 Task: Create a rule from the Routing list, Task moved to a section -> Set Priority in the project AgileQuest , set the section as To-Do and set the priority of the task as  High
Action: Mouse moved to (830, 80)
Screenshot: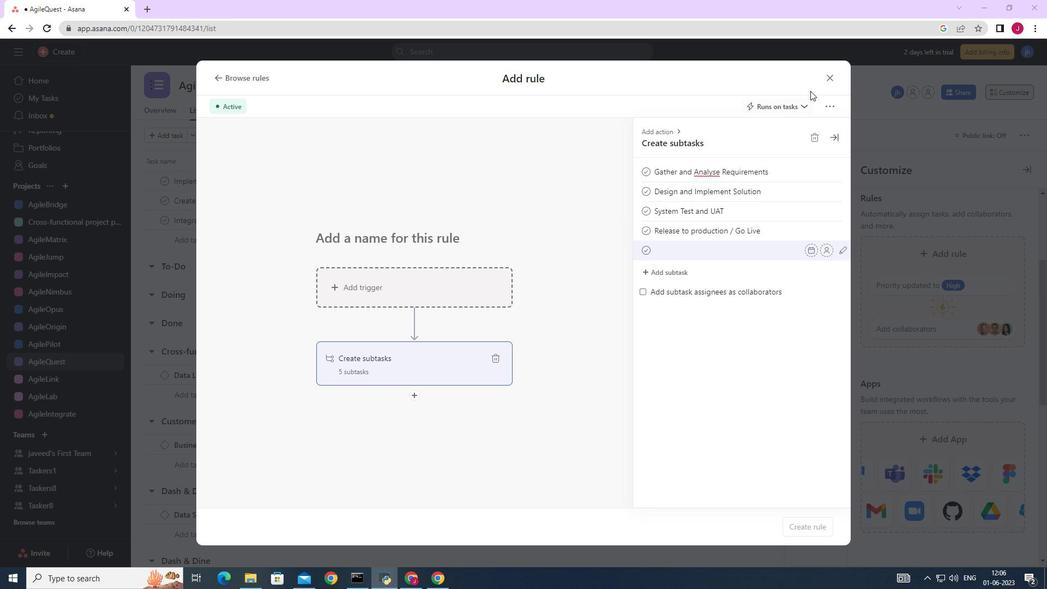 
Action: Mouse pressed left at (830, 80)
Screenshot: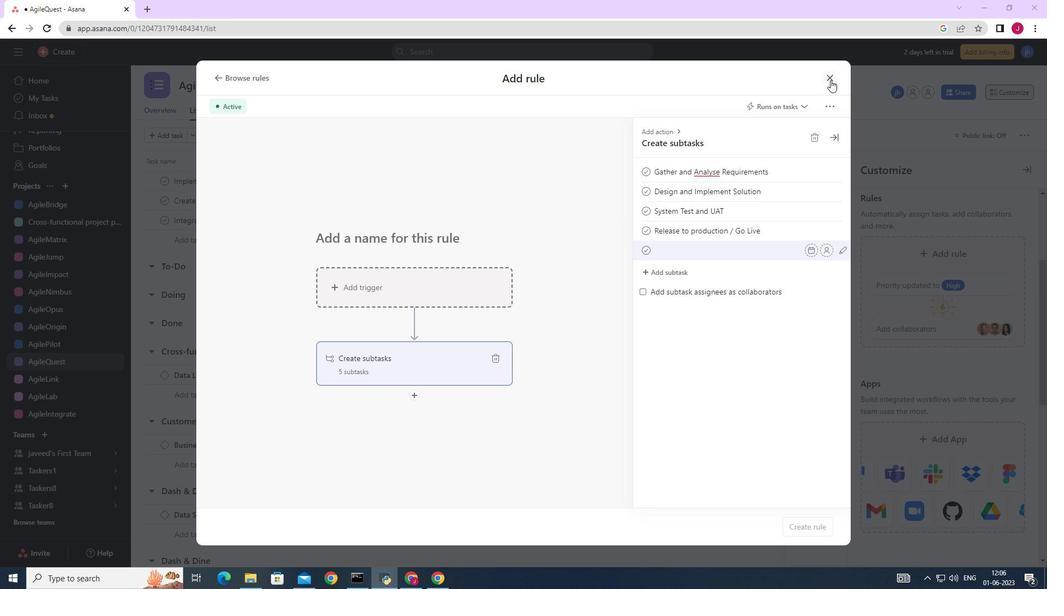 
Action: Mouse moved to (1029, 171)
Screenshot: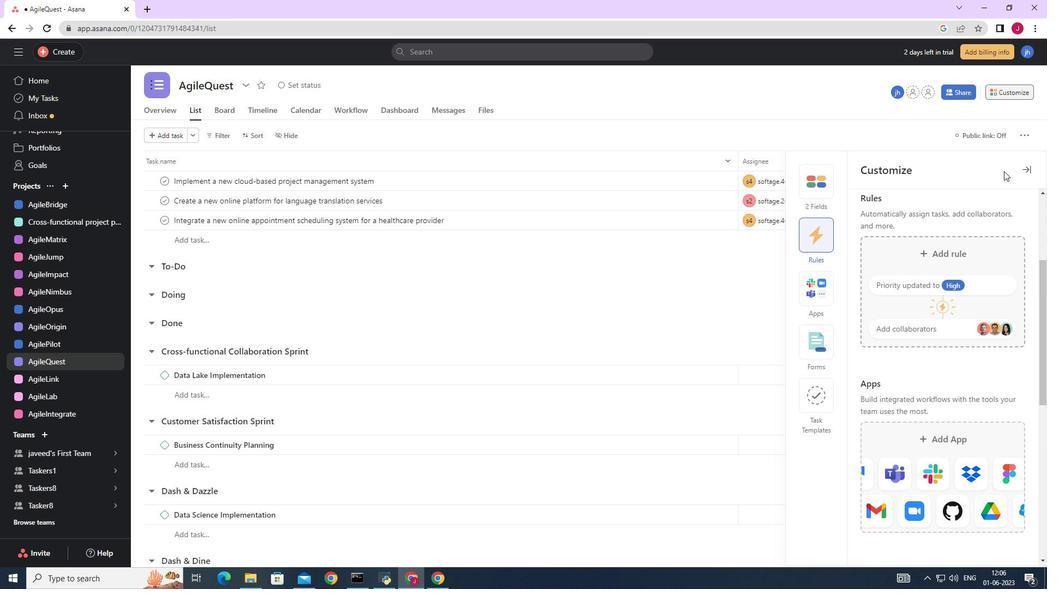 
Action: Mouse pressed left at (1029, 171)
Screenshot: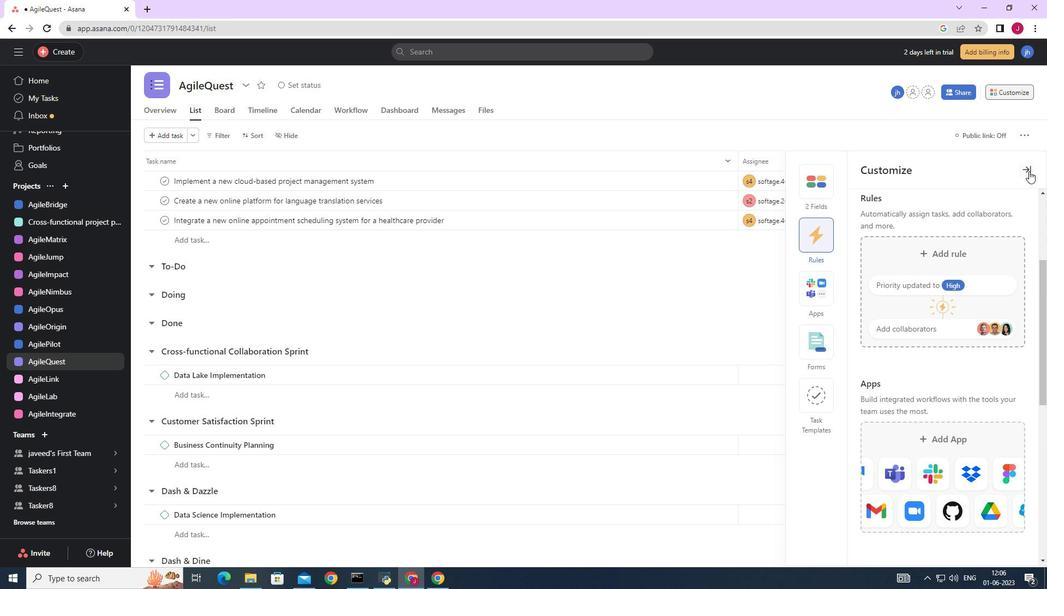 
Action: Mouse moved to (1011, 92)
Screenshot: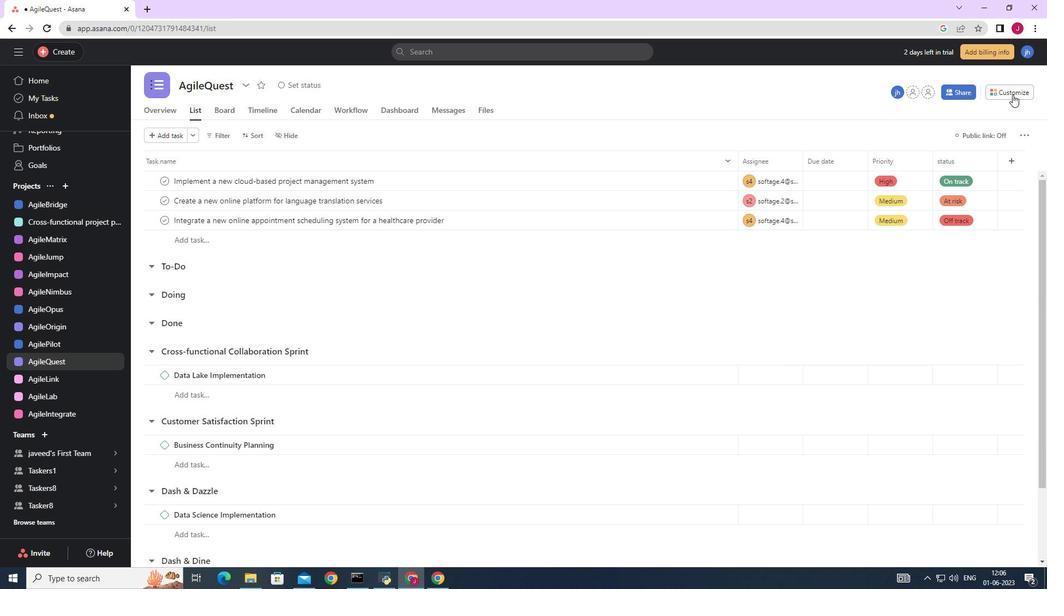 
Action: Mouse pressed left at (1011, 92)
Screenshot: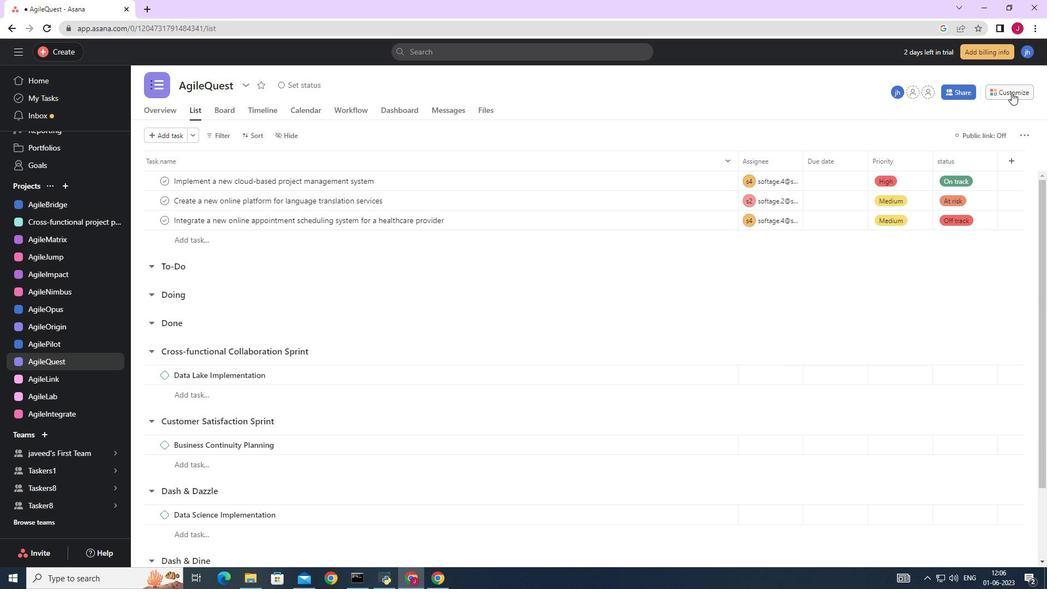 
Action: Mouse moved to (809, 239)
Screenshot: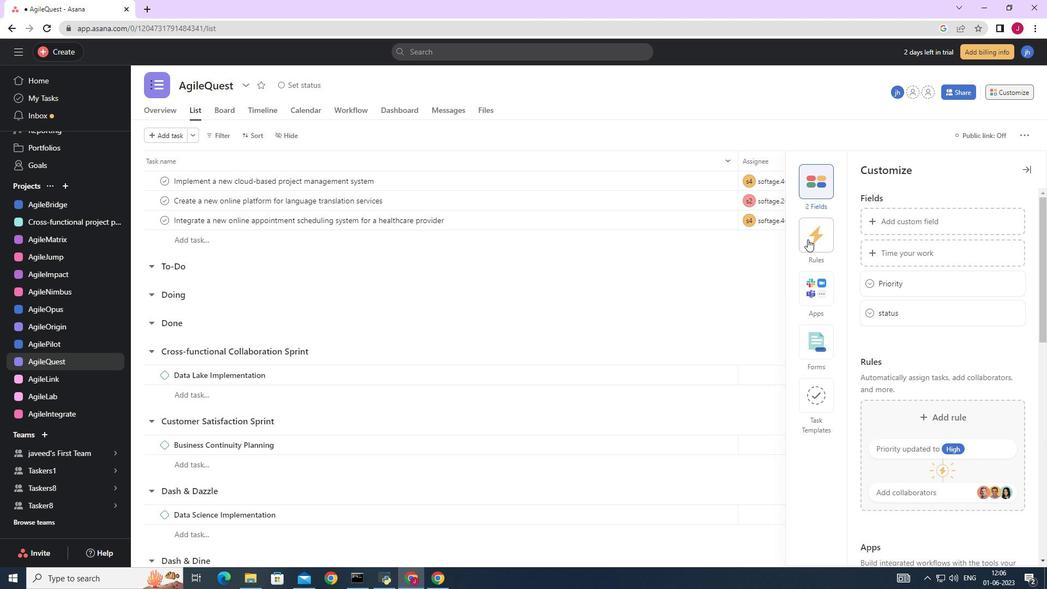
Action: Mouse pressed left at (809, 239)
Screenshot: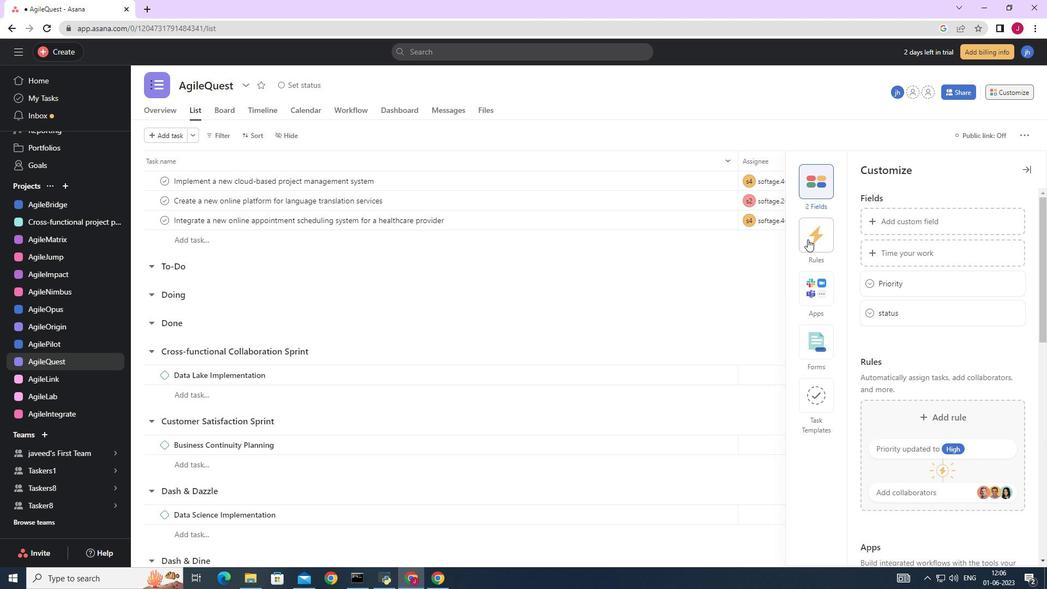 
Action: Mouse moved to (916, 247)
Screenshot: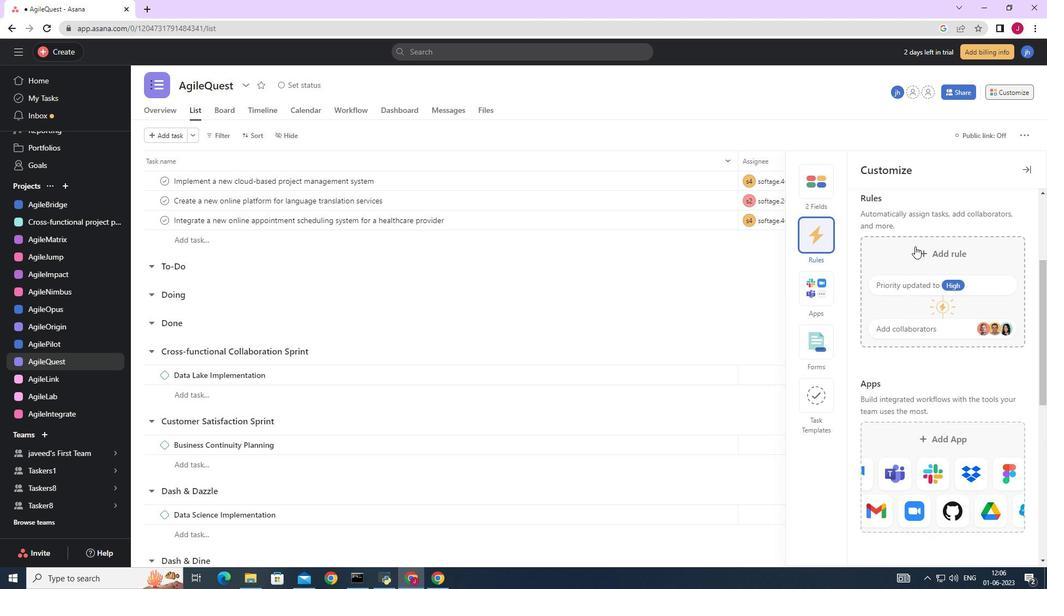 
Action: Mouse pressed left at (916, 247)
Screenshot: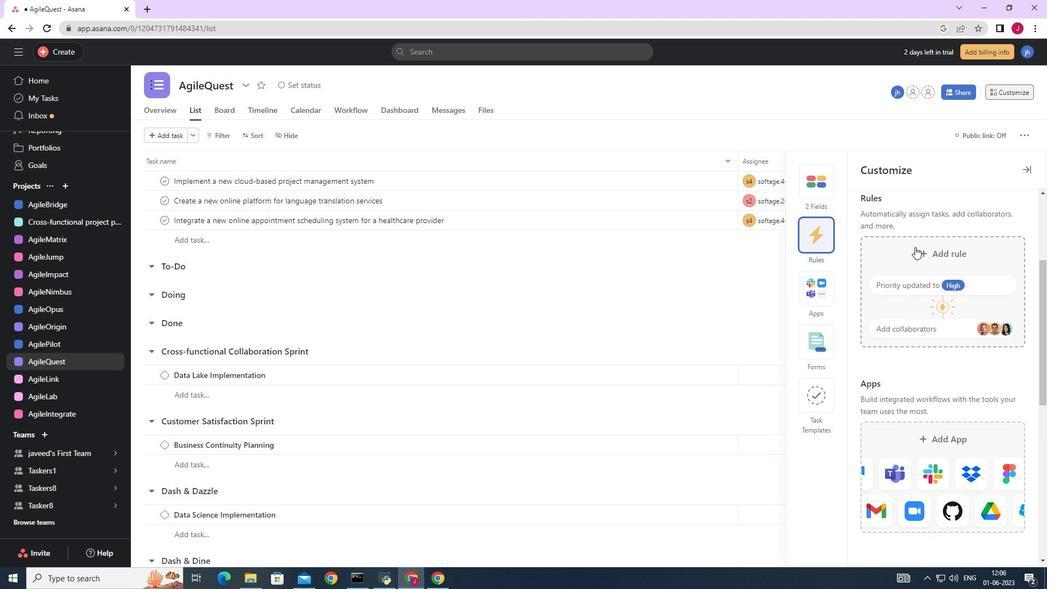 
Action: Mouse moved to (233, 142)
Screenshot: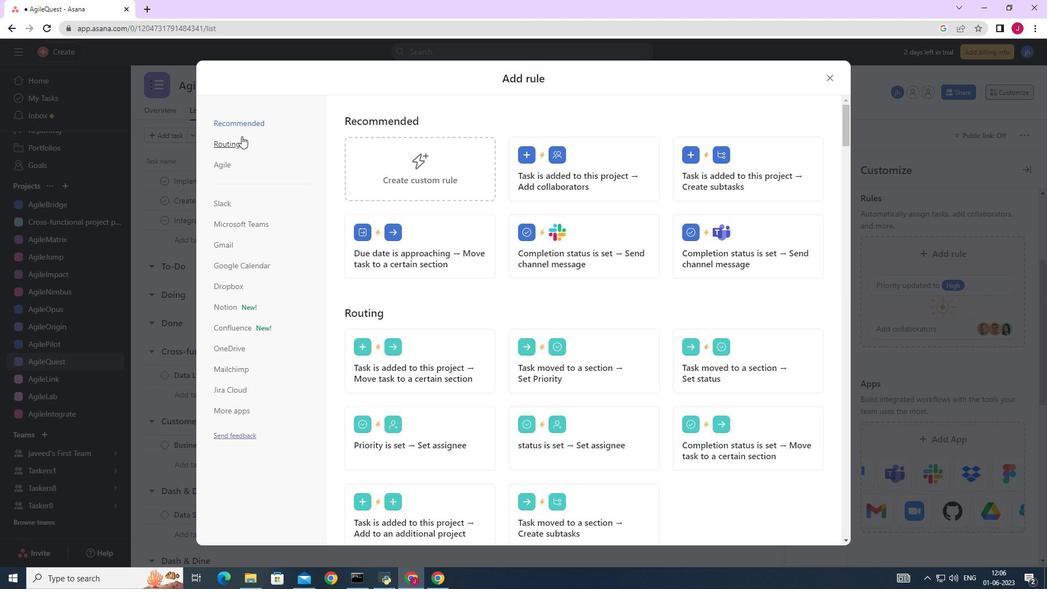 
Action: Mouse pressed left at (233, 142)
Screenshot: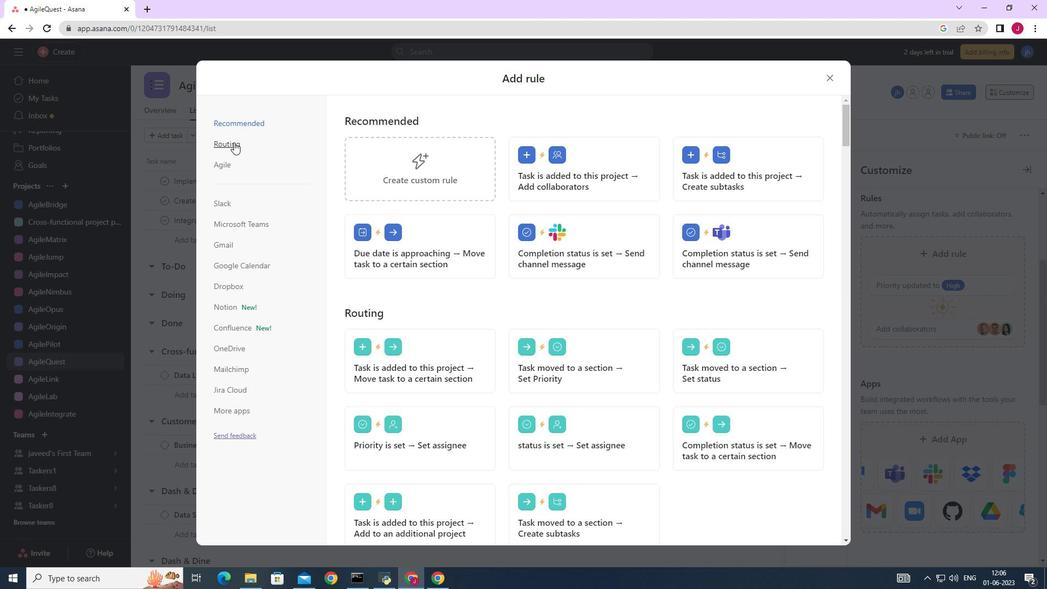 
Action: Mouse moved to (571, 173)
Screenshot: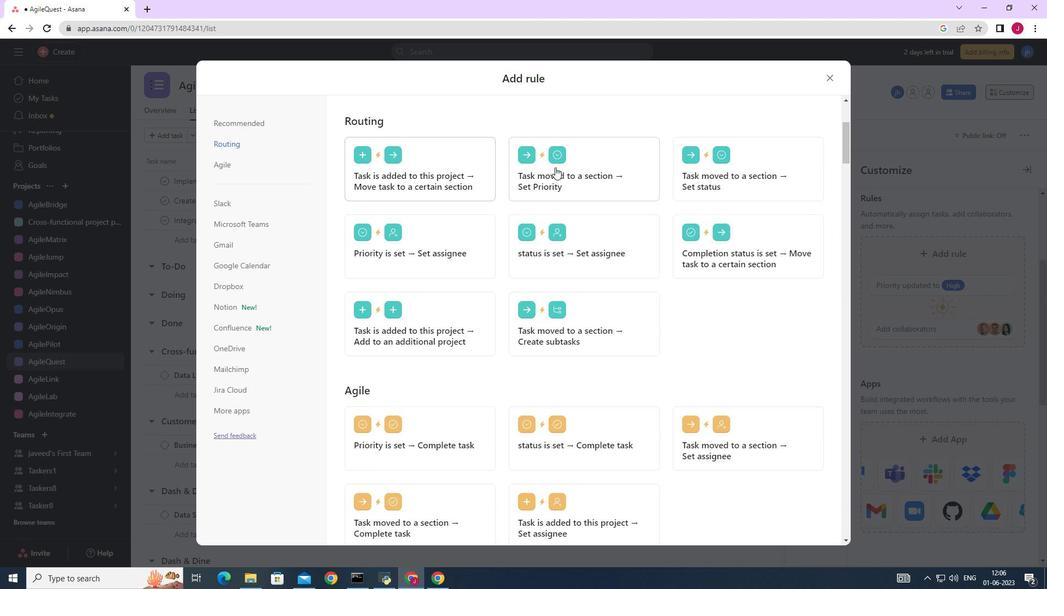 
Action: Mouse pressed left at (571, 173)
Screenshot: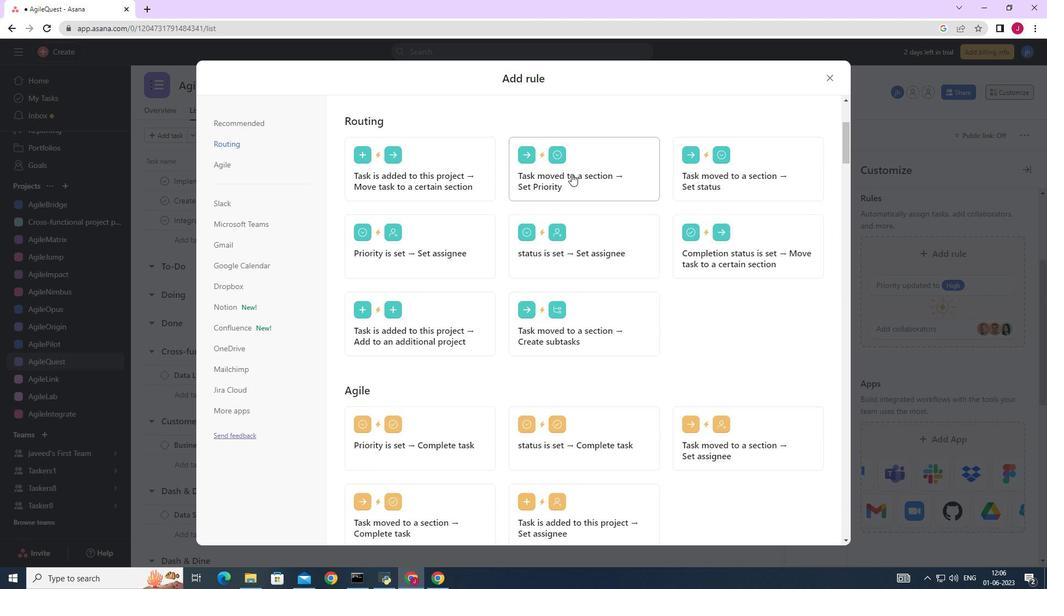 
Action: Mouse moved to (420, 291)
Screenshot: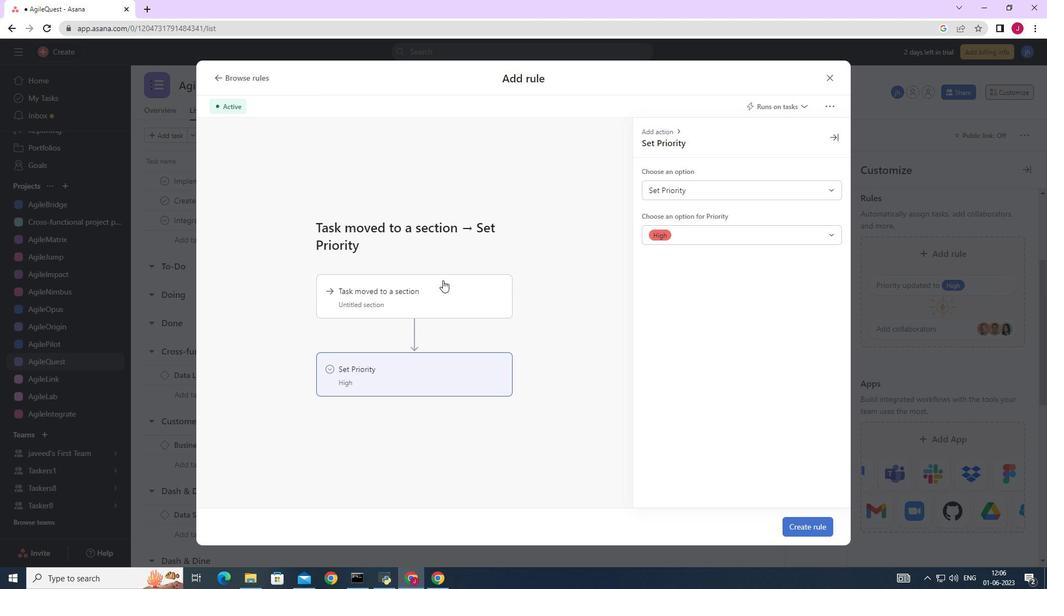 
Action: Mouse pressed left at (420, 291)
Screenshot: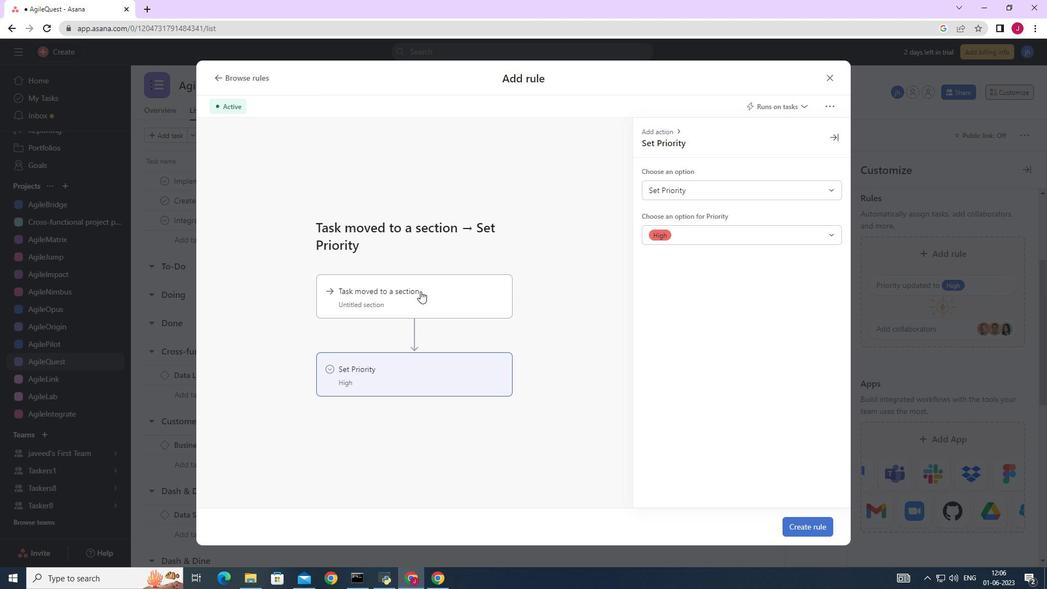 
Action: Mouse moved to (681, 185)
Screenshot: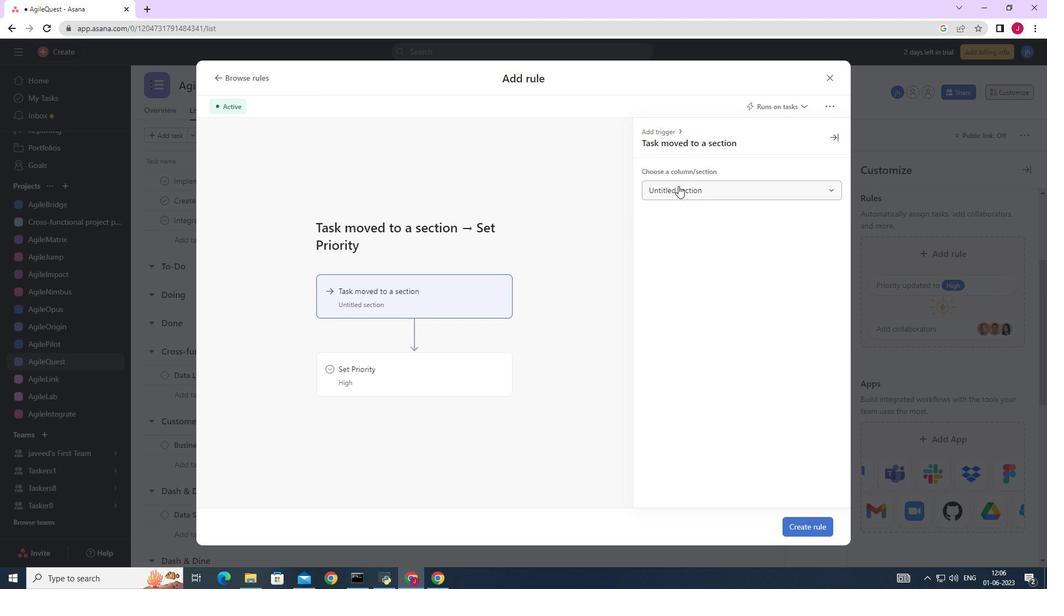 
Action: Mouse pressed left at (681, 185)
Screenshot: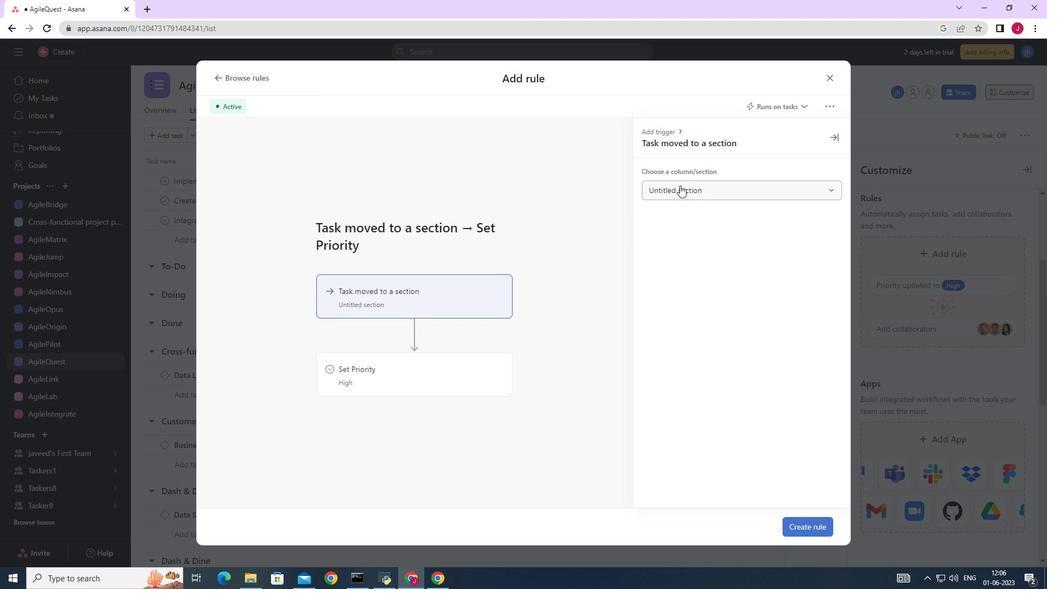 
Action: Mouse moved to (673, 231)
Screenshot: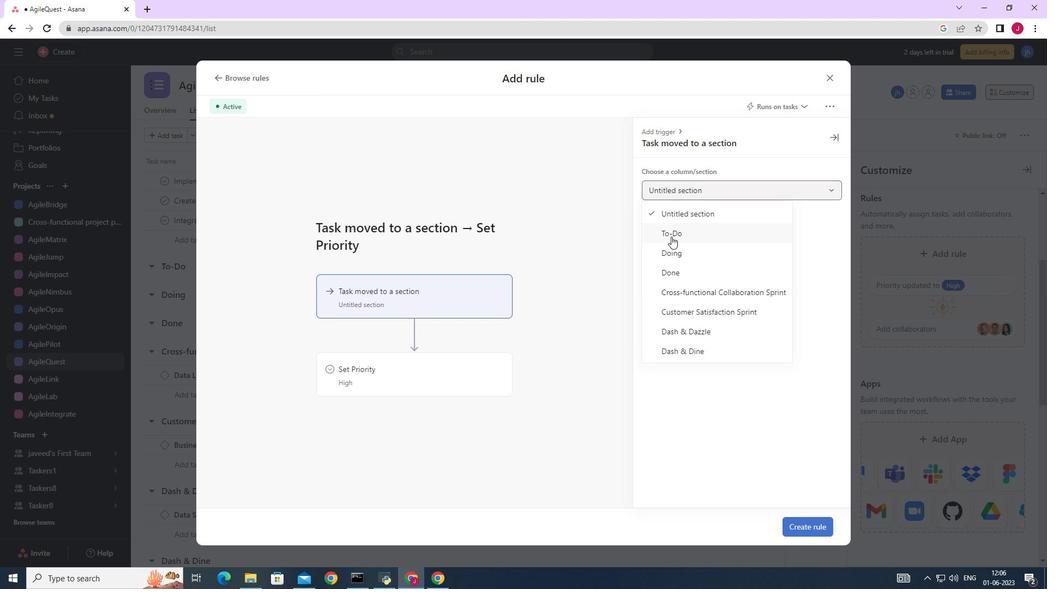 
Action: Mouse pressed left at (673, 231)
Screenshot: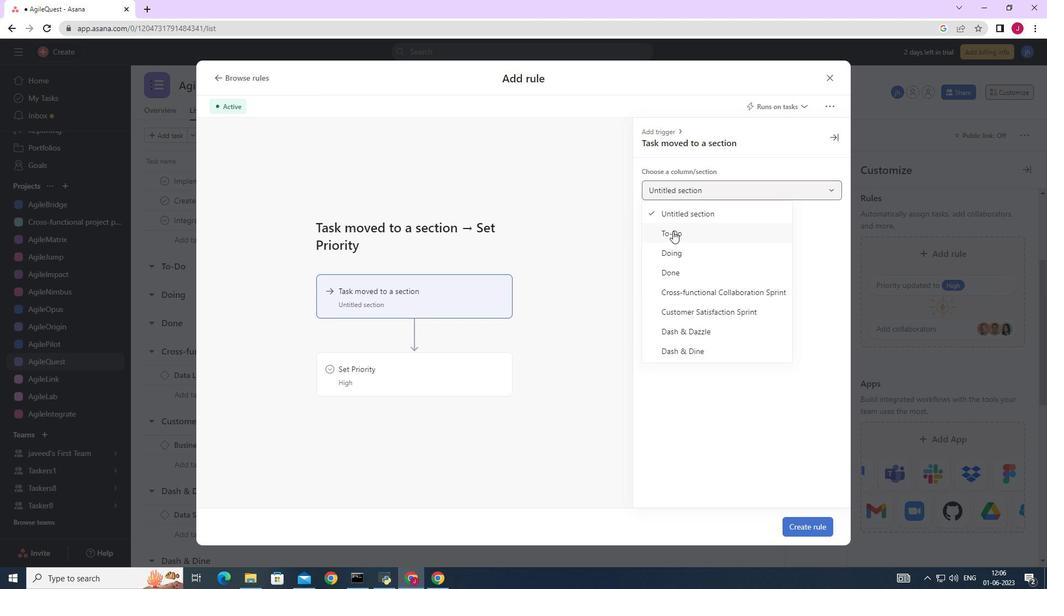 
Action: Mouse moved to (396, 373)
Screenshot: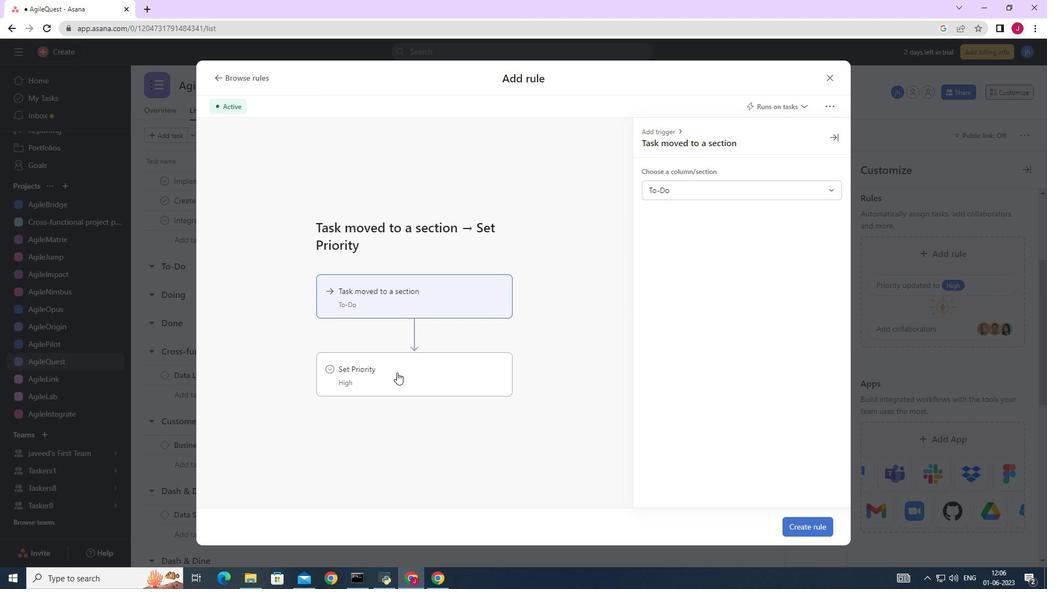 
Action: Mouse pressed left at (396, 373)
Screenshot: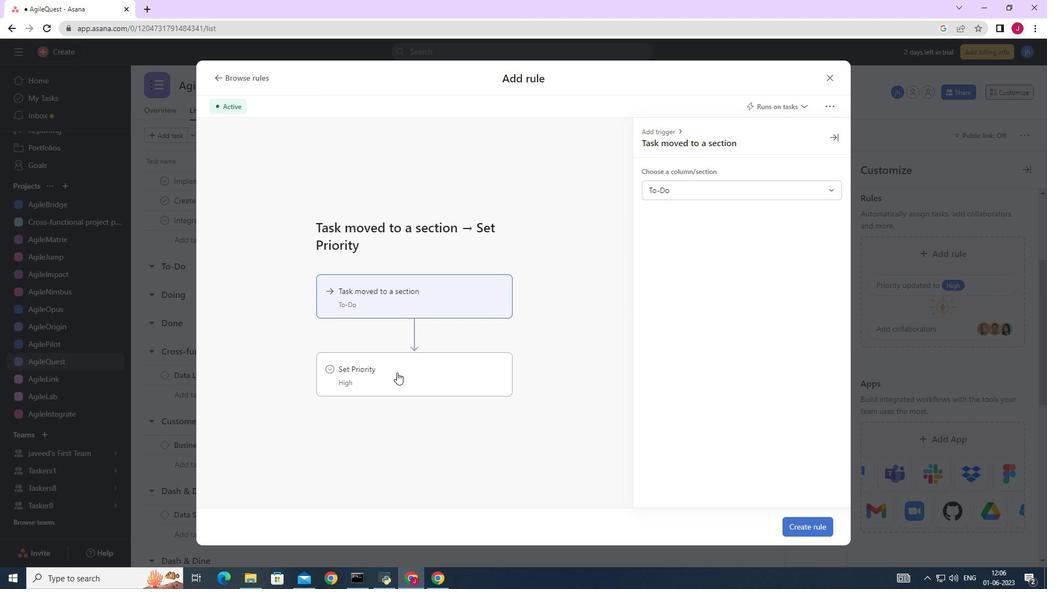
Action: Mouse moved to (736, 184)
Screenshot: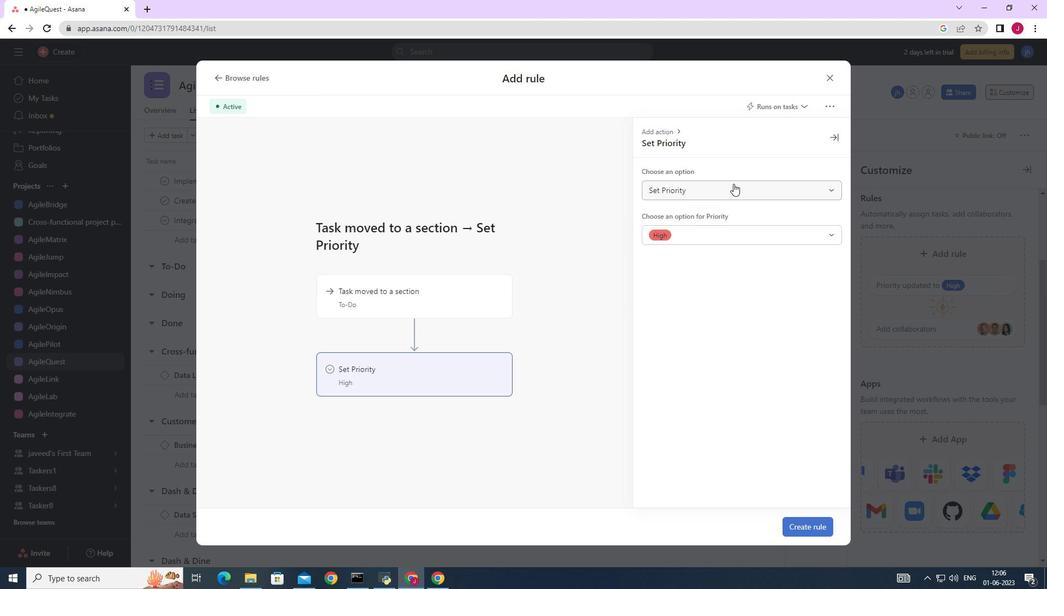 
Action: Mouse pressed left at (736, 184)
Screenshot: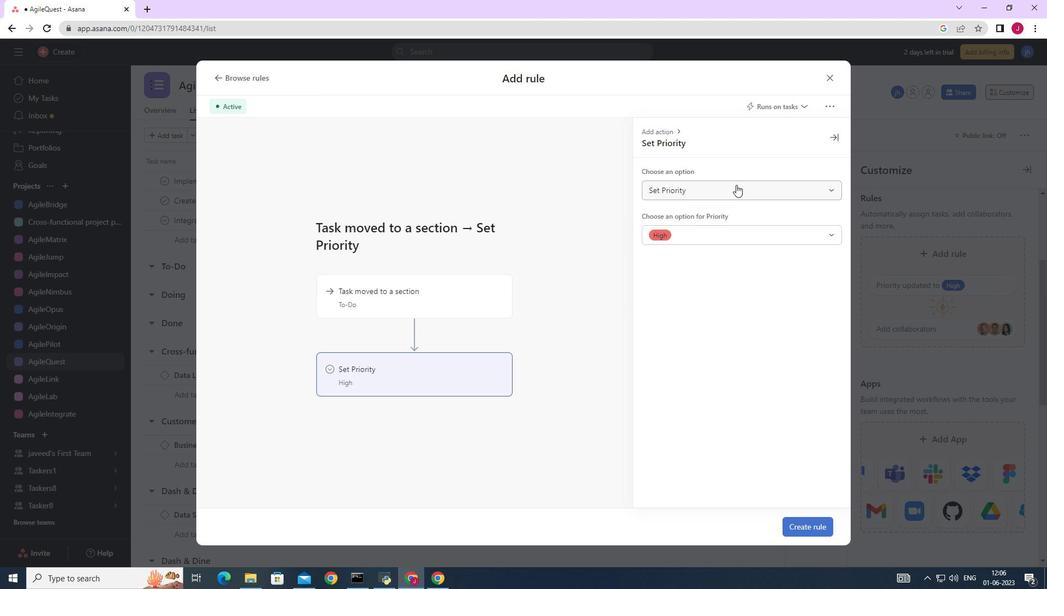 
Action: Mouse moved to (673, 214)
Screenshot: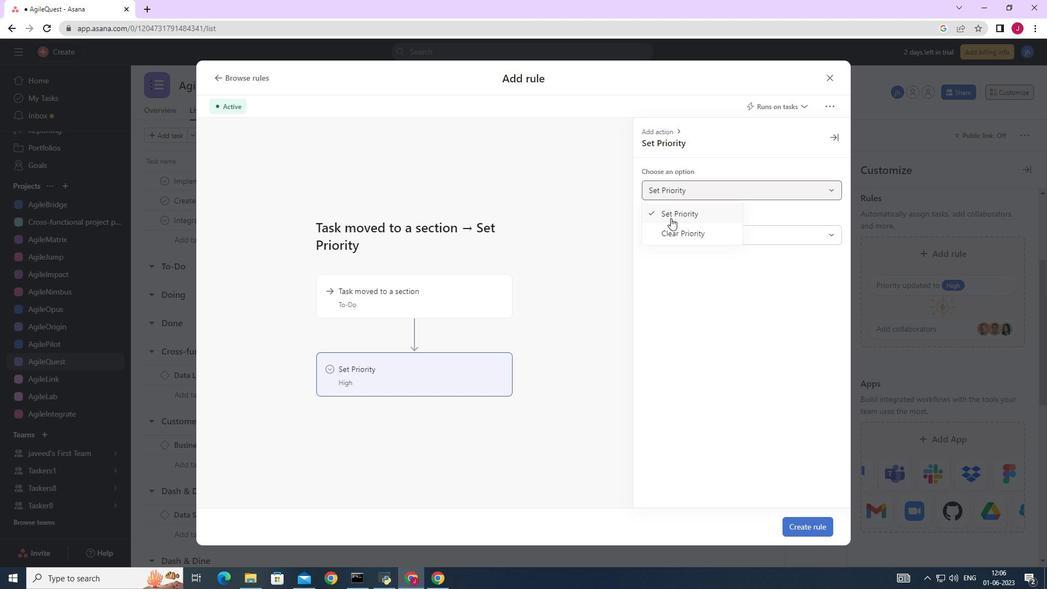 
Action: Mouse pressed left at (673, 214)
Screenshot: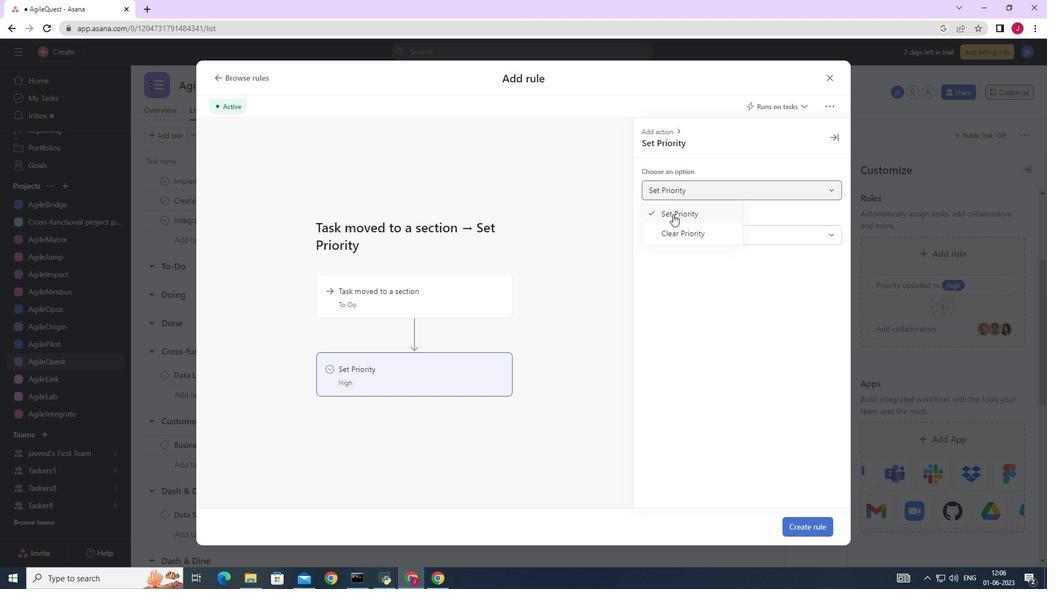 
Action: Mouse moved to (676, 230)
Screenshot: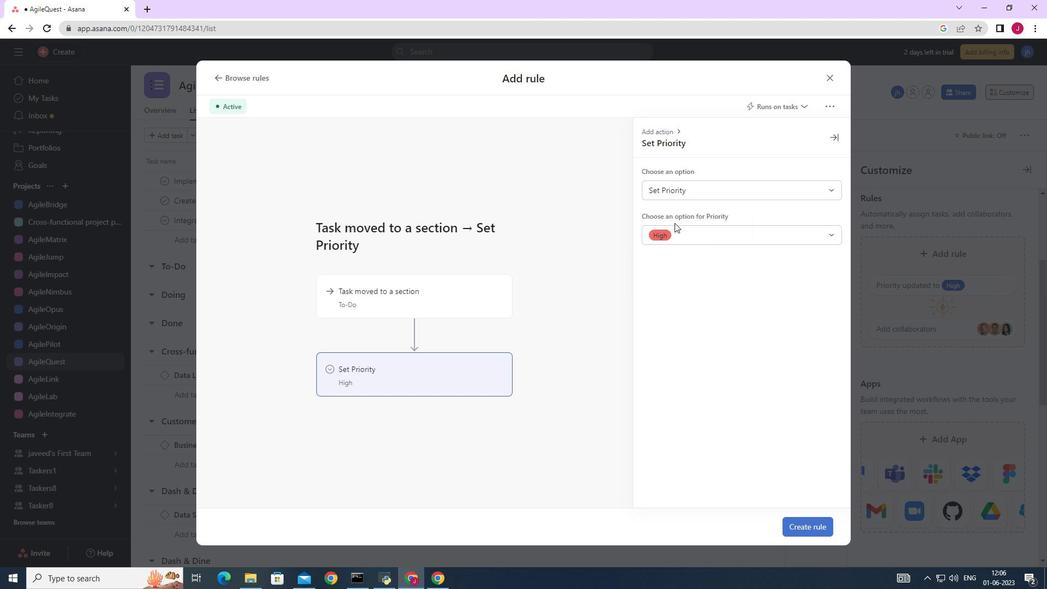 
Action: Mouse pressed left at (676, 230)
Screenshot: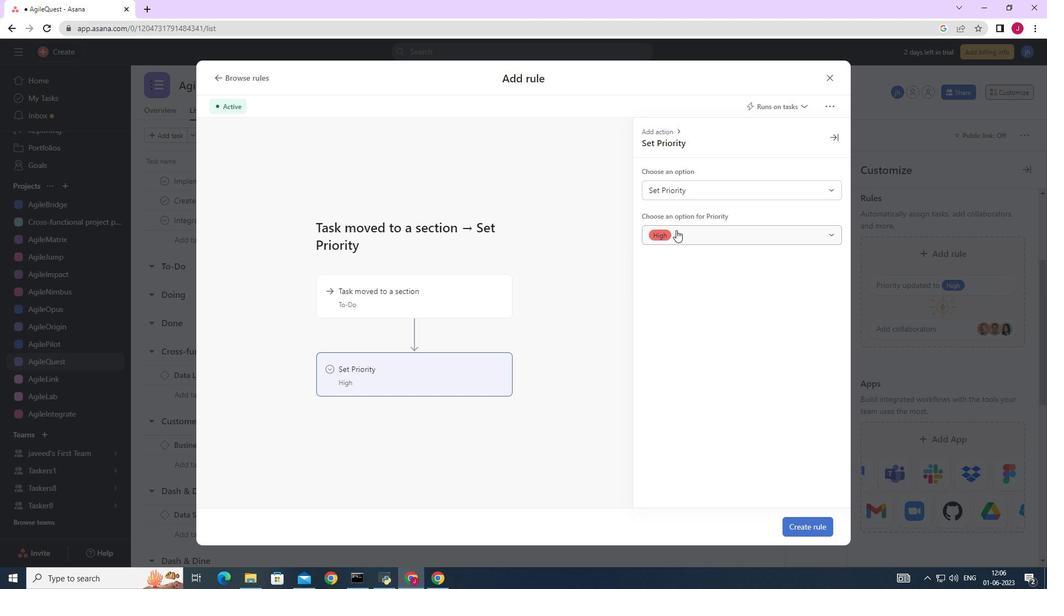 
Action: Mouse moved to (671, 256)
Screenshot: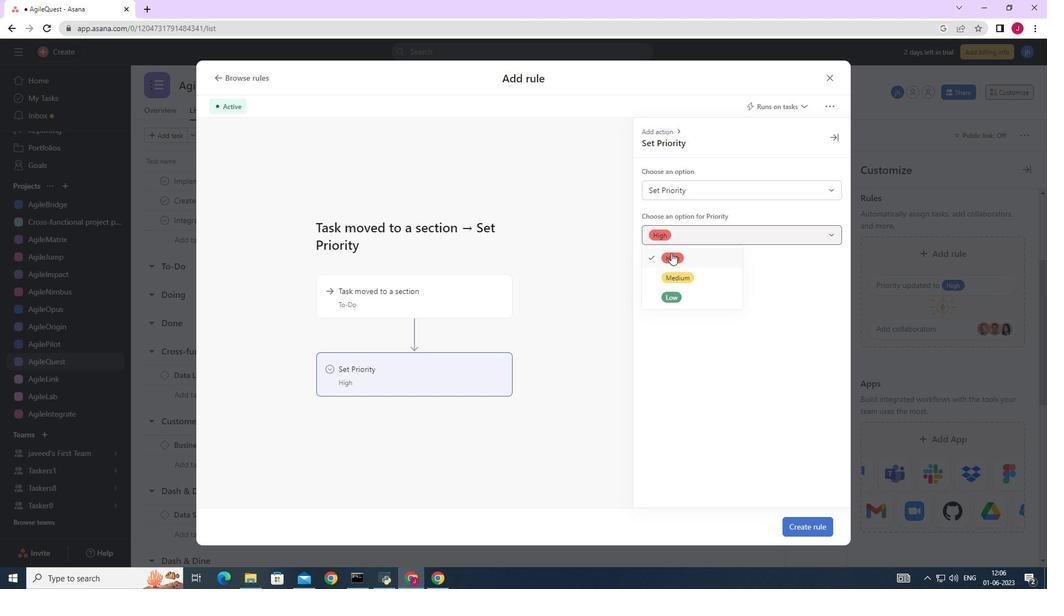 
Action: Mouse pressed left at (671, 256)
Screenshot: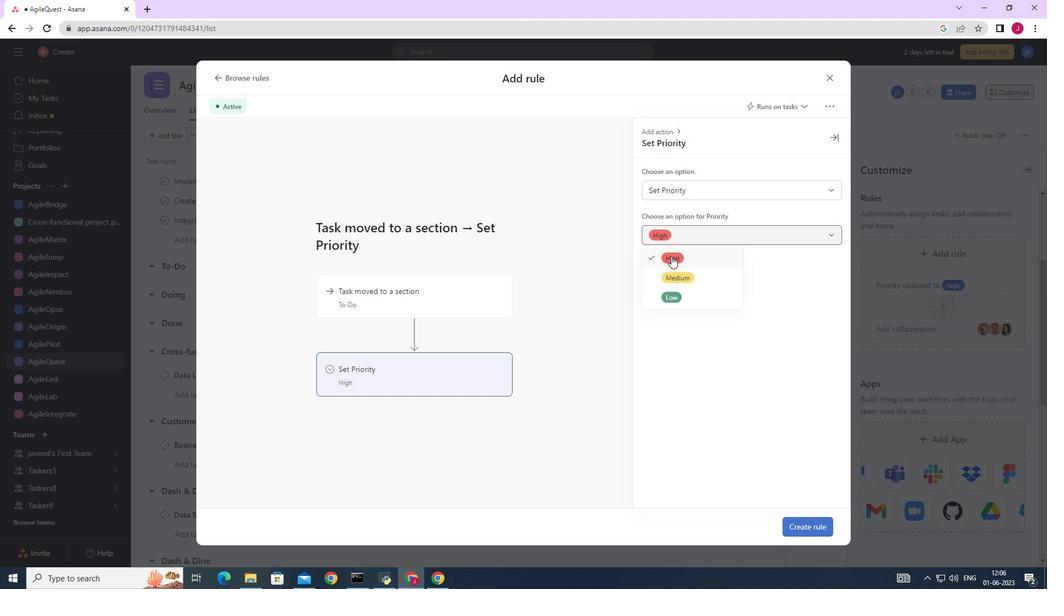 
Action: Mouse moved to (815, 529)
Screenshot: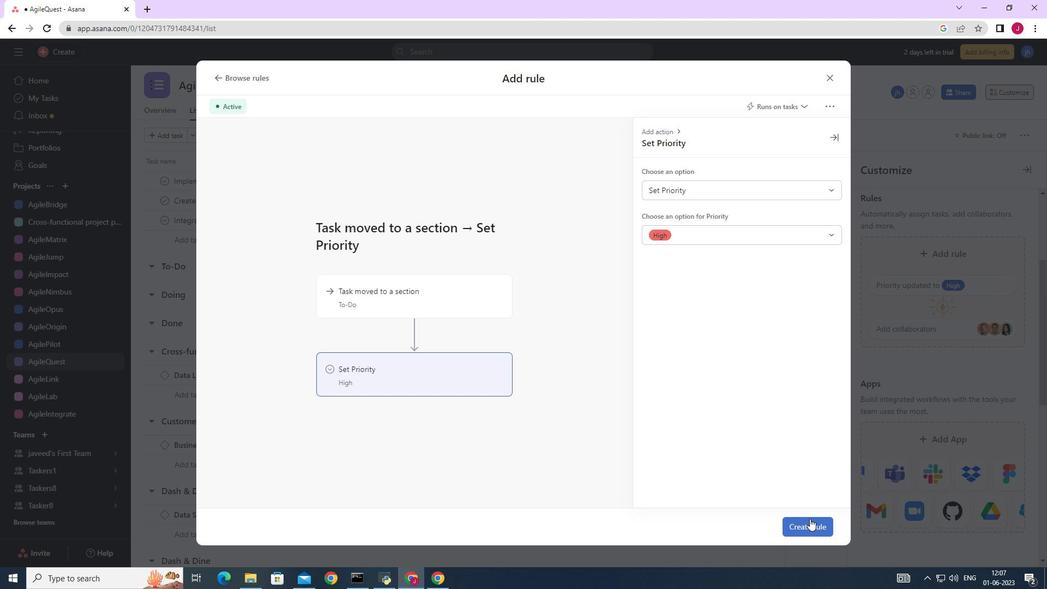 
Action: Mouse pressed left at (815, 529)
Screenshot: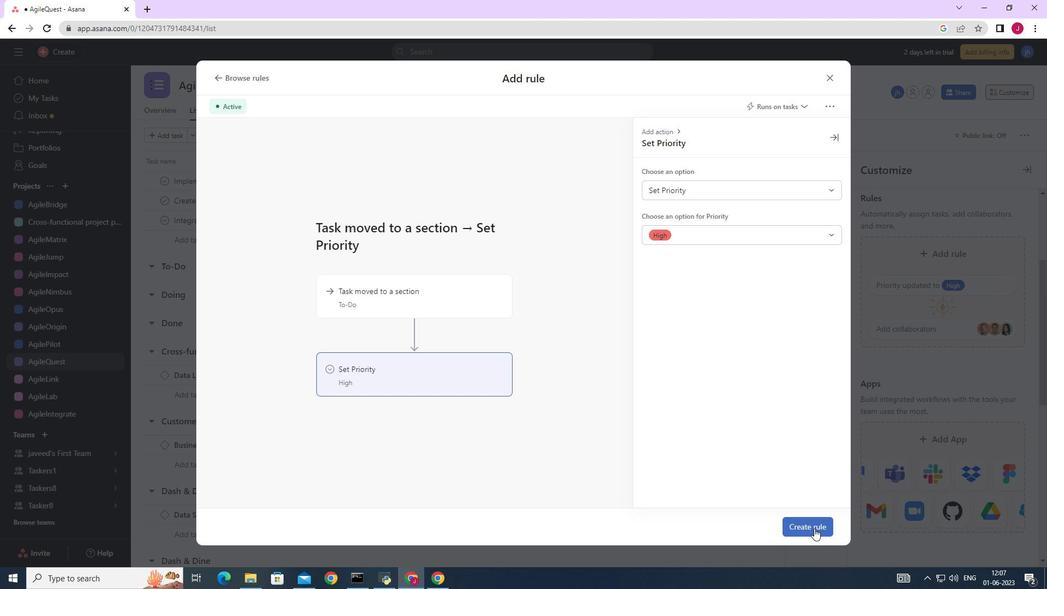 
Action: Mouse moved to (731, 409)
Screenshot: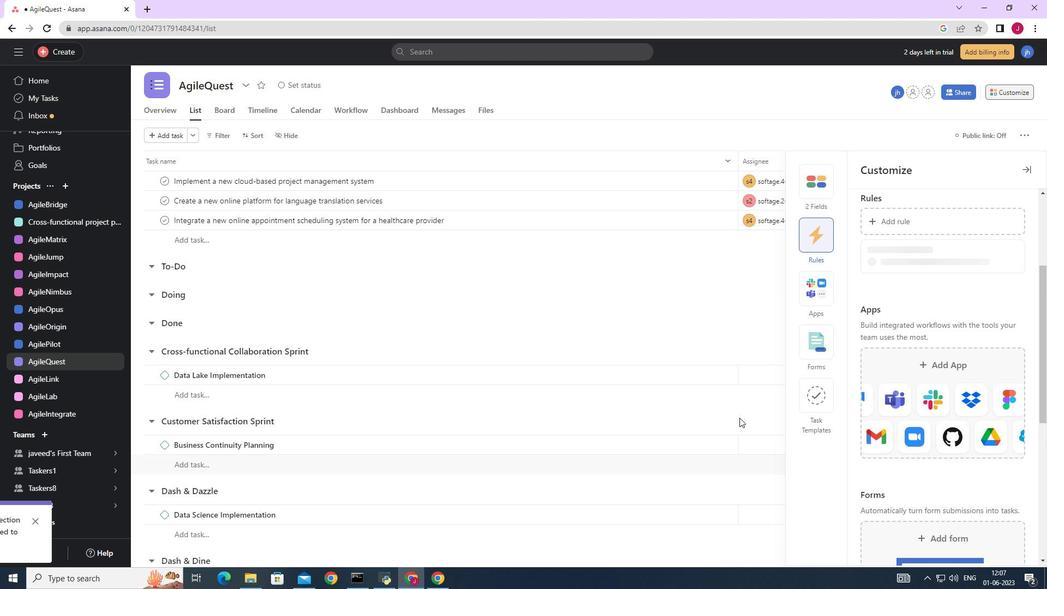 
